 Task: Set the flamechart mouse wheel action to zoom.
Action: Mouse moved to (1392, 37)
Screenshot: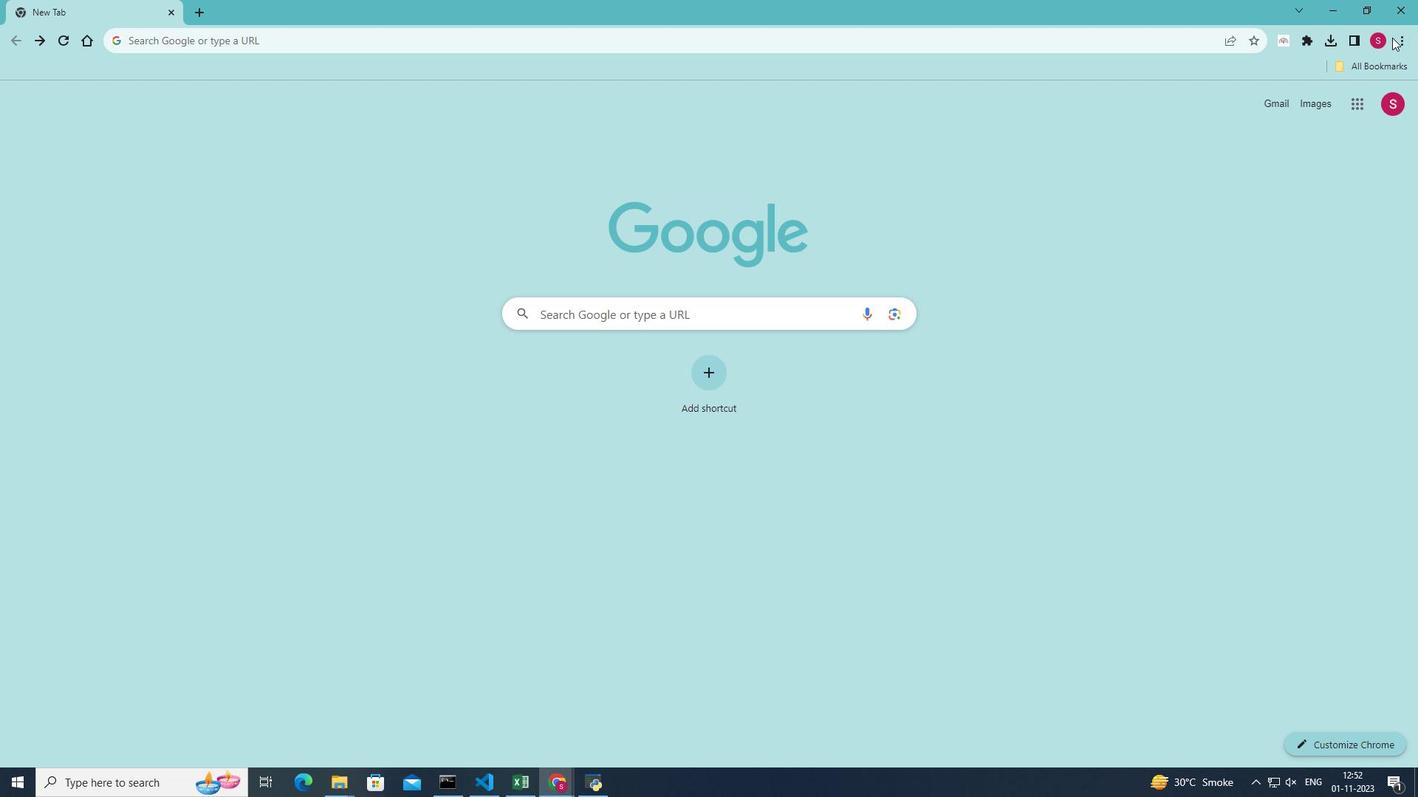 
Action: Mouse pressed left at (1392, 37)
Screenshot: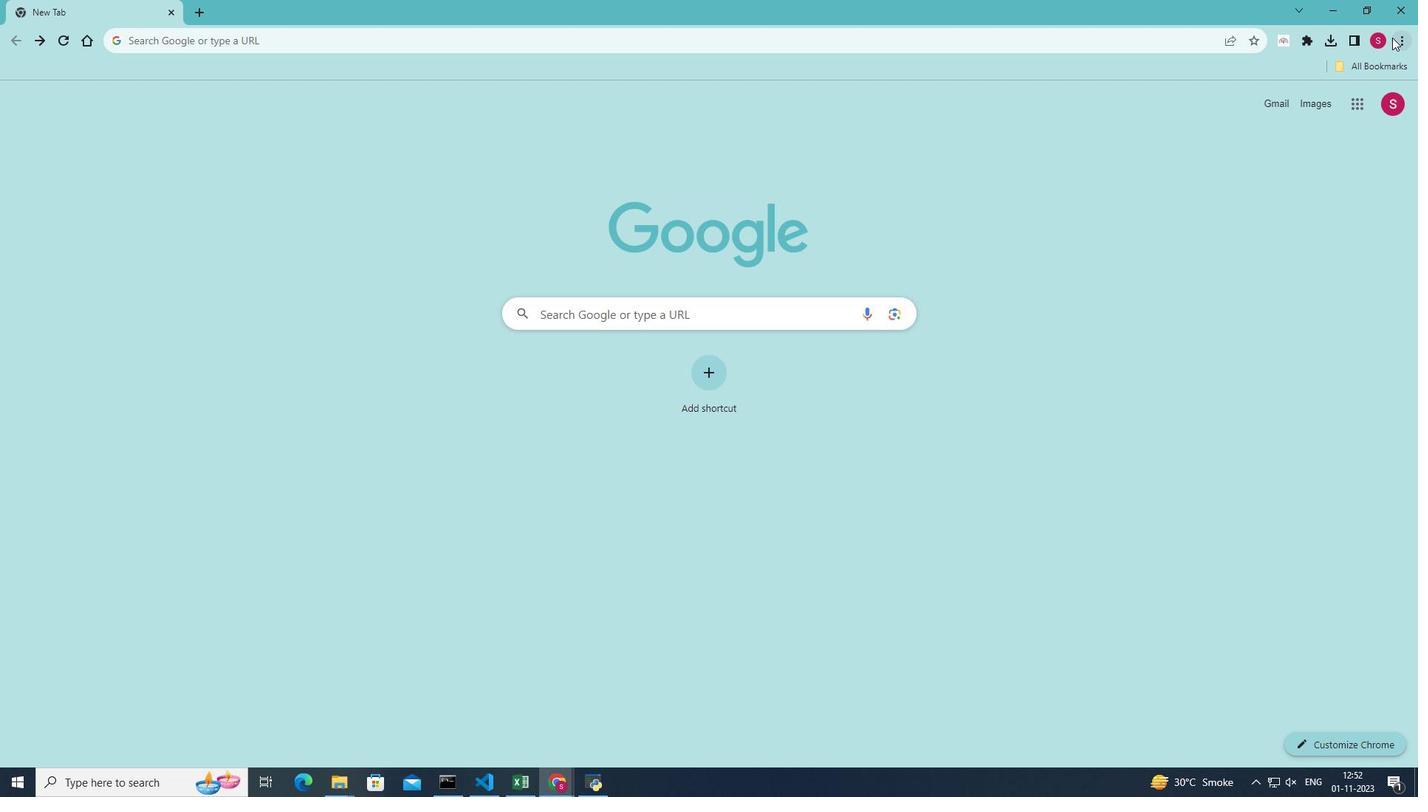 
Action: Mouse moved to (1234, 268)
Screenshot: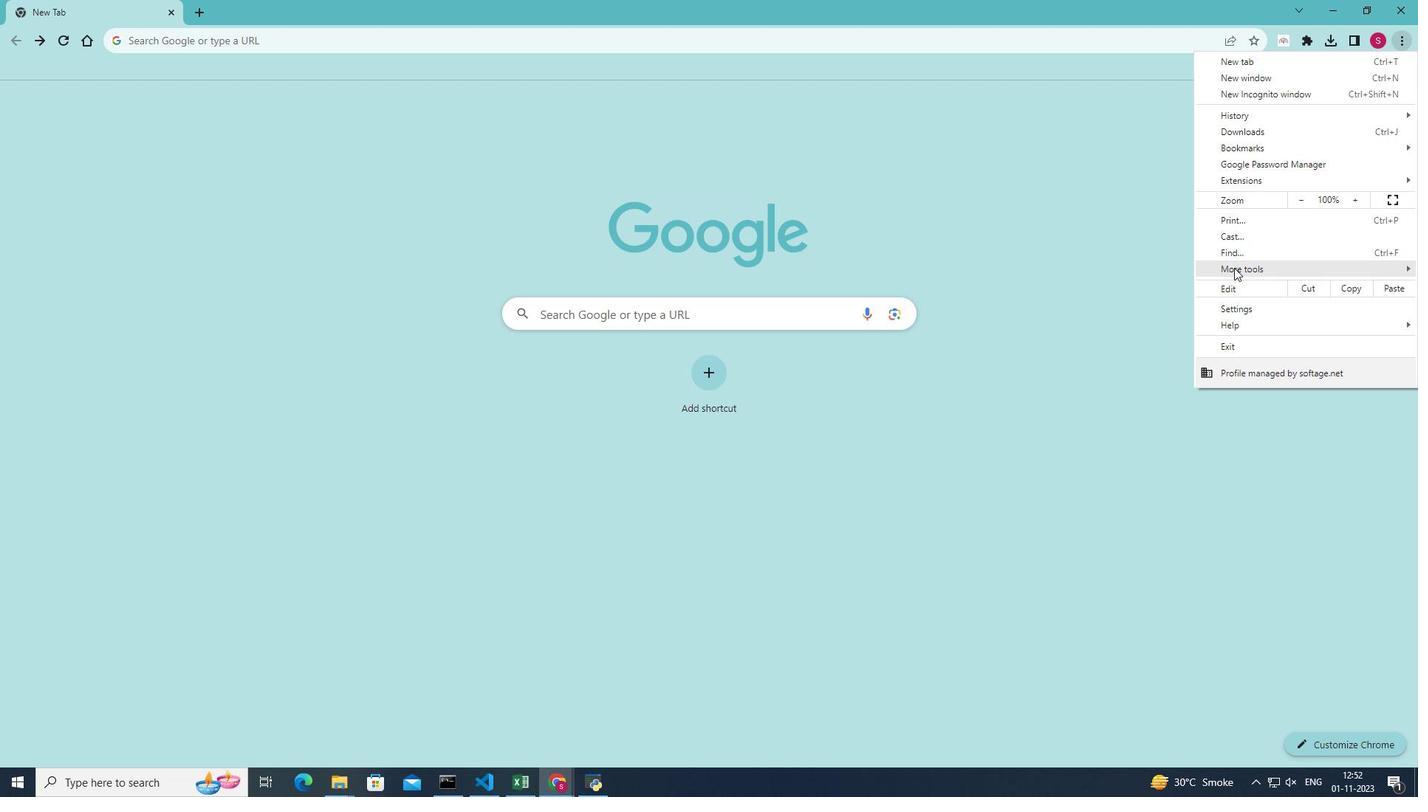 
Action: Mouse pressed left at (1234, 268)
Screenshot: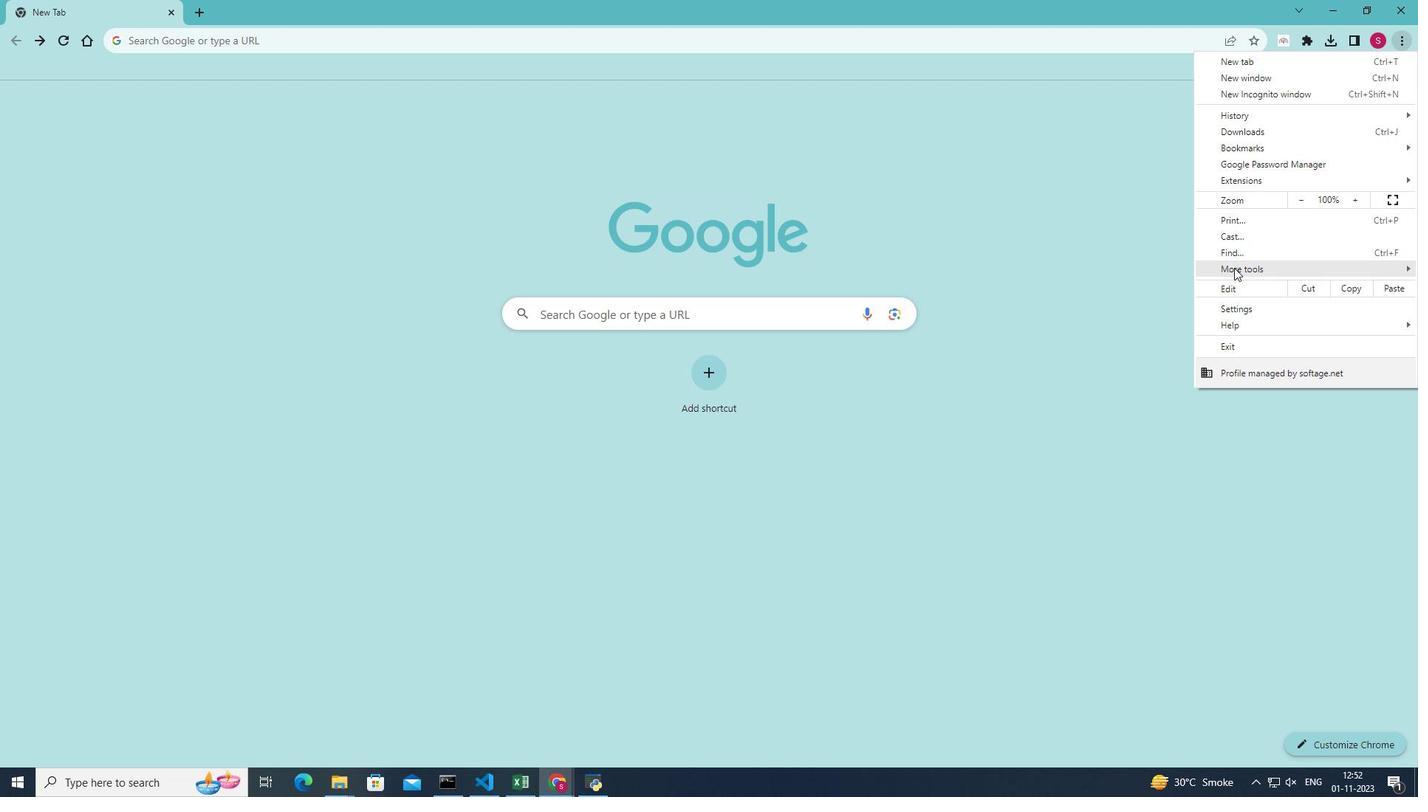 
Action: Mouse moved to (1095, 374)
Screenshot: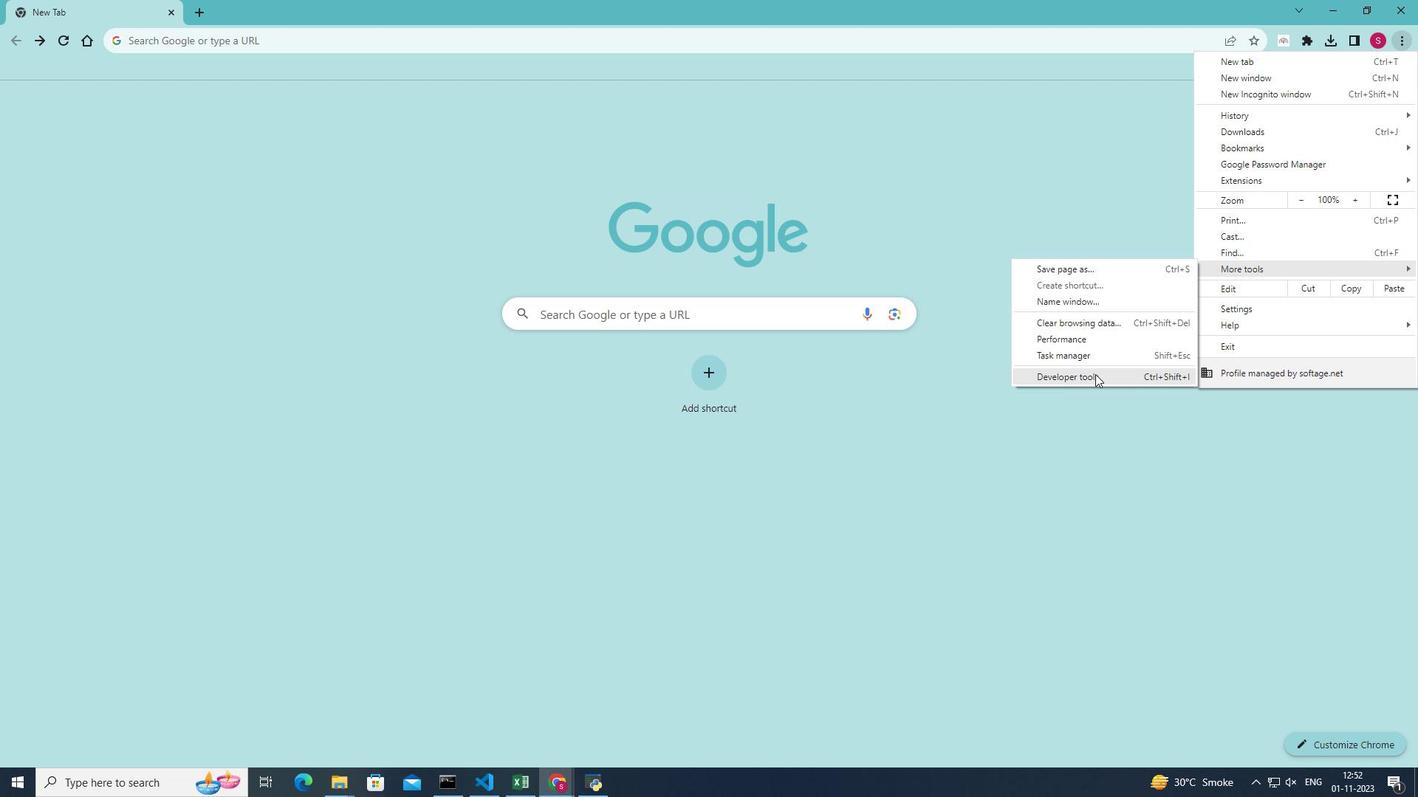 
Action: Mouse pressed left at (1095, 374)
Screenshot: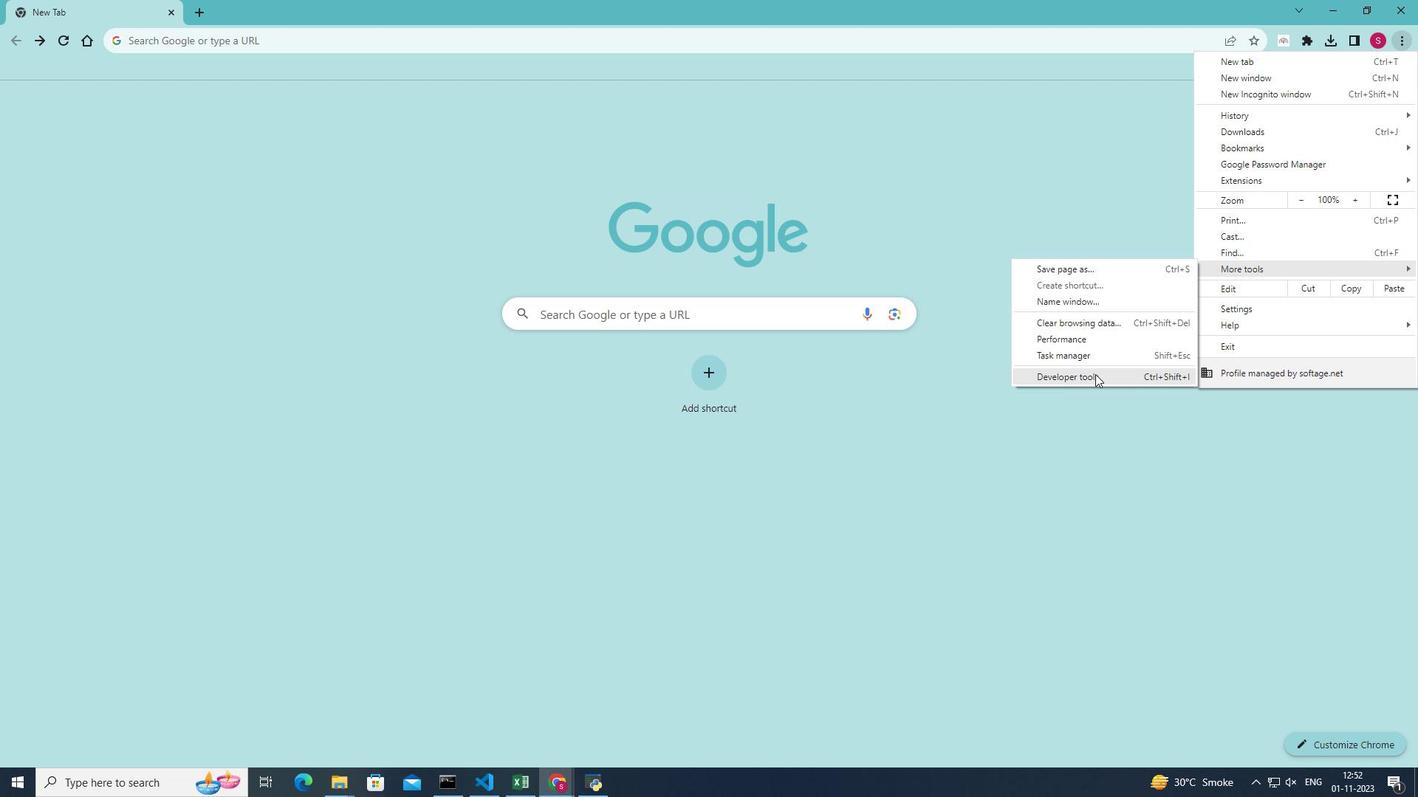 
Action: Mouse moved to (1362, 88)
Screenshot: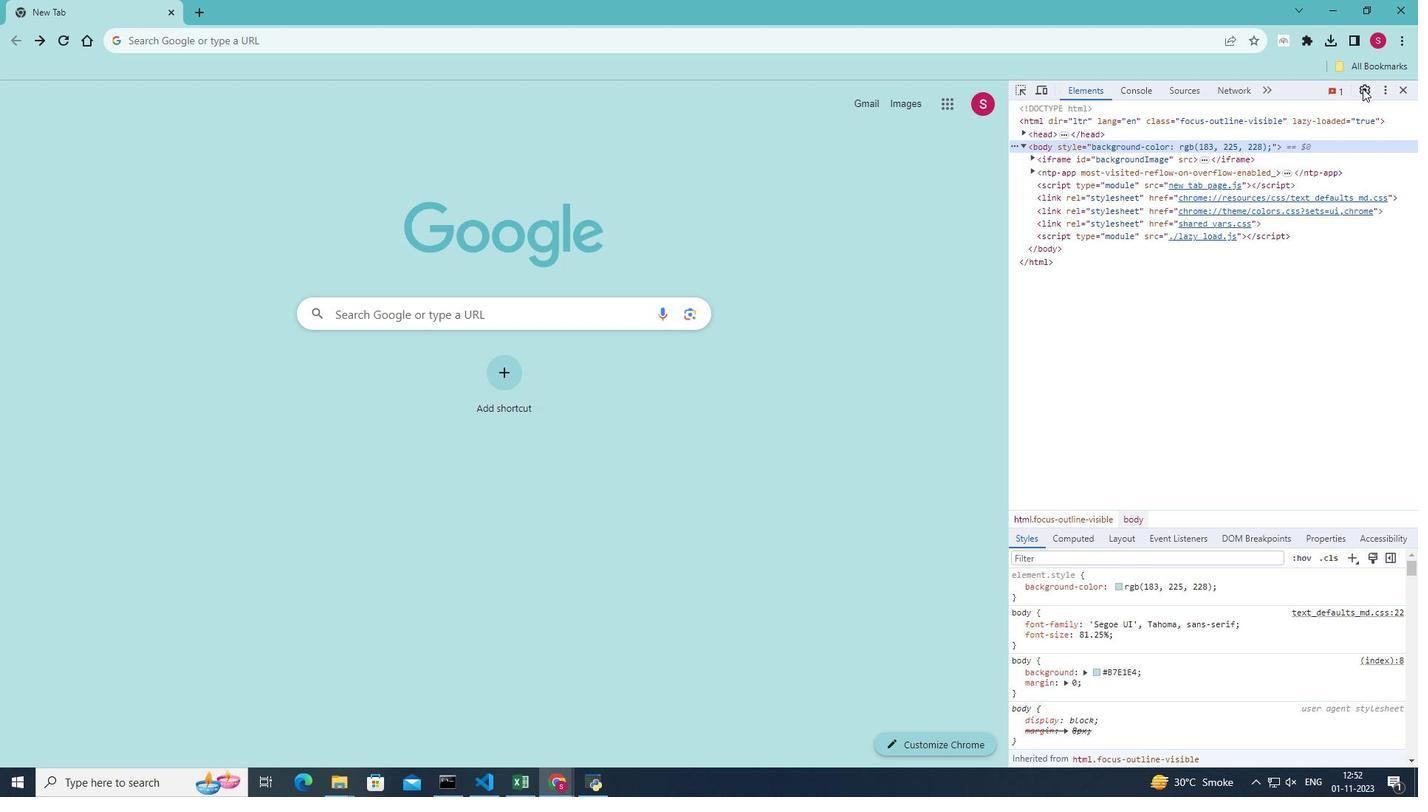 
Action: Mouse pressed left at (1362, 88)
Screenshot: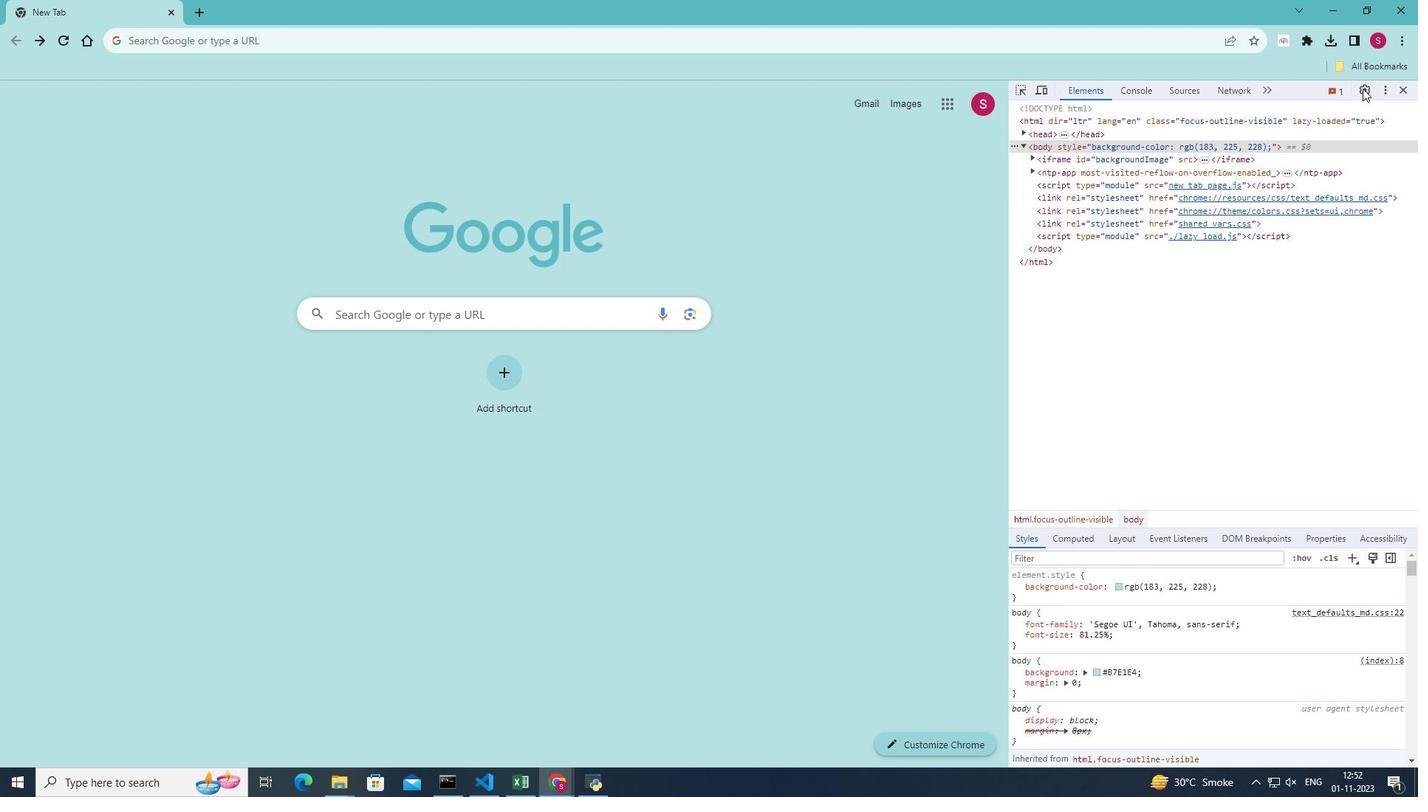 
Action: Mouse moved to (1301, 564)
Screenshot: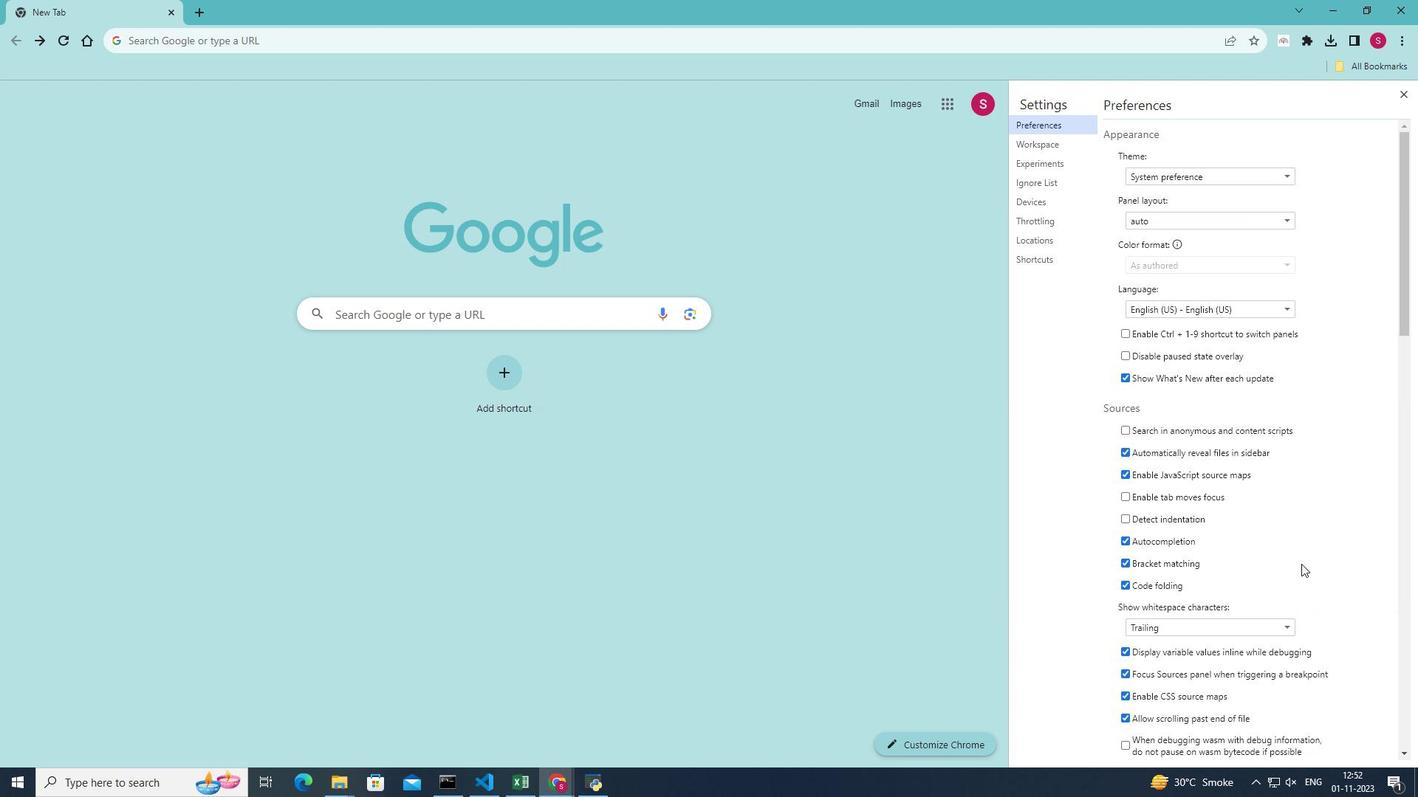 
Action: Mouse scrolled (1301, 563) with delta (0, 0)
Screenshot: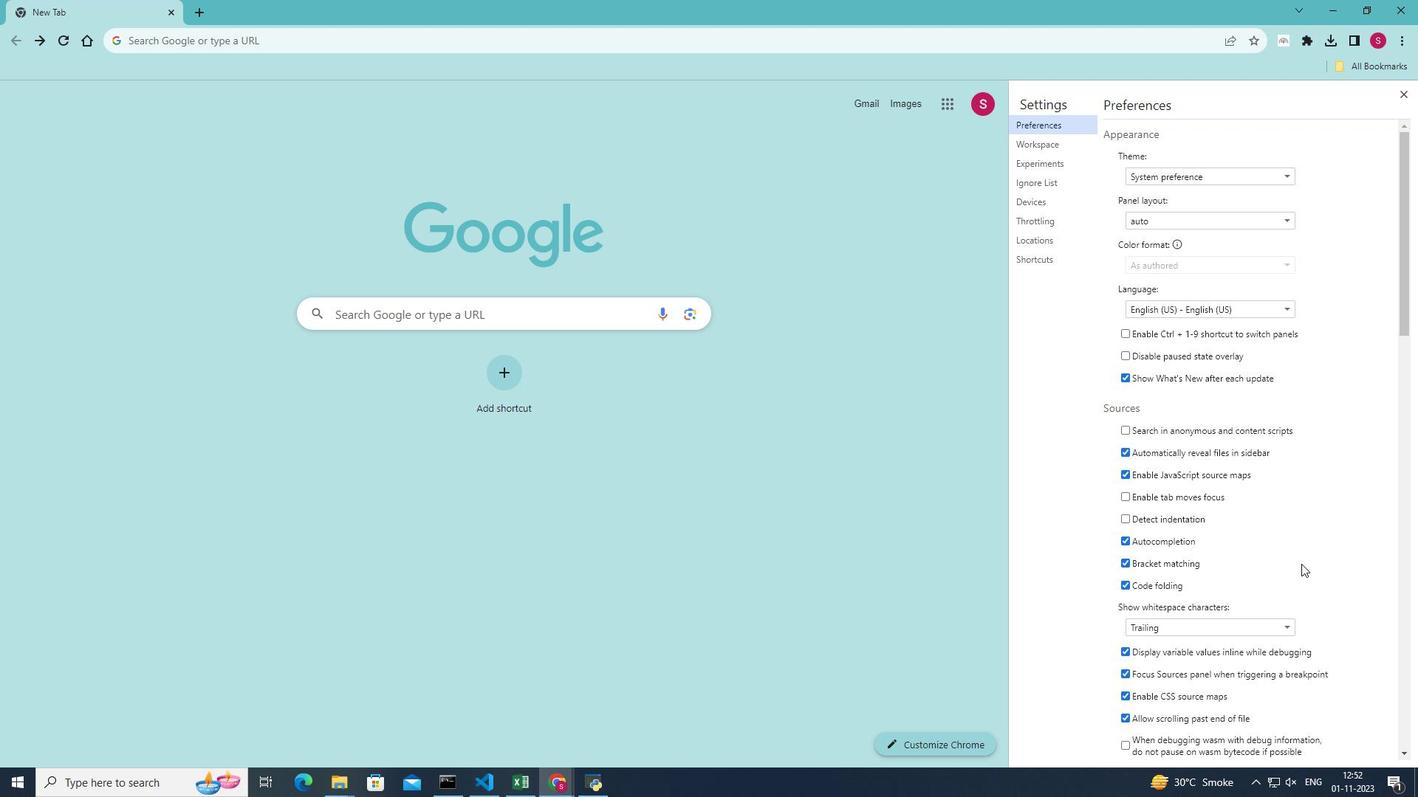 
Action: Mouse scrolled (1301, 563) with delta (0, 0)
Screenshot: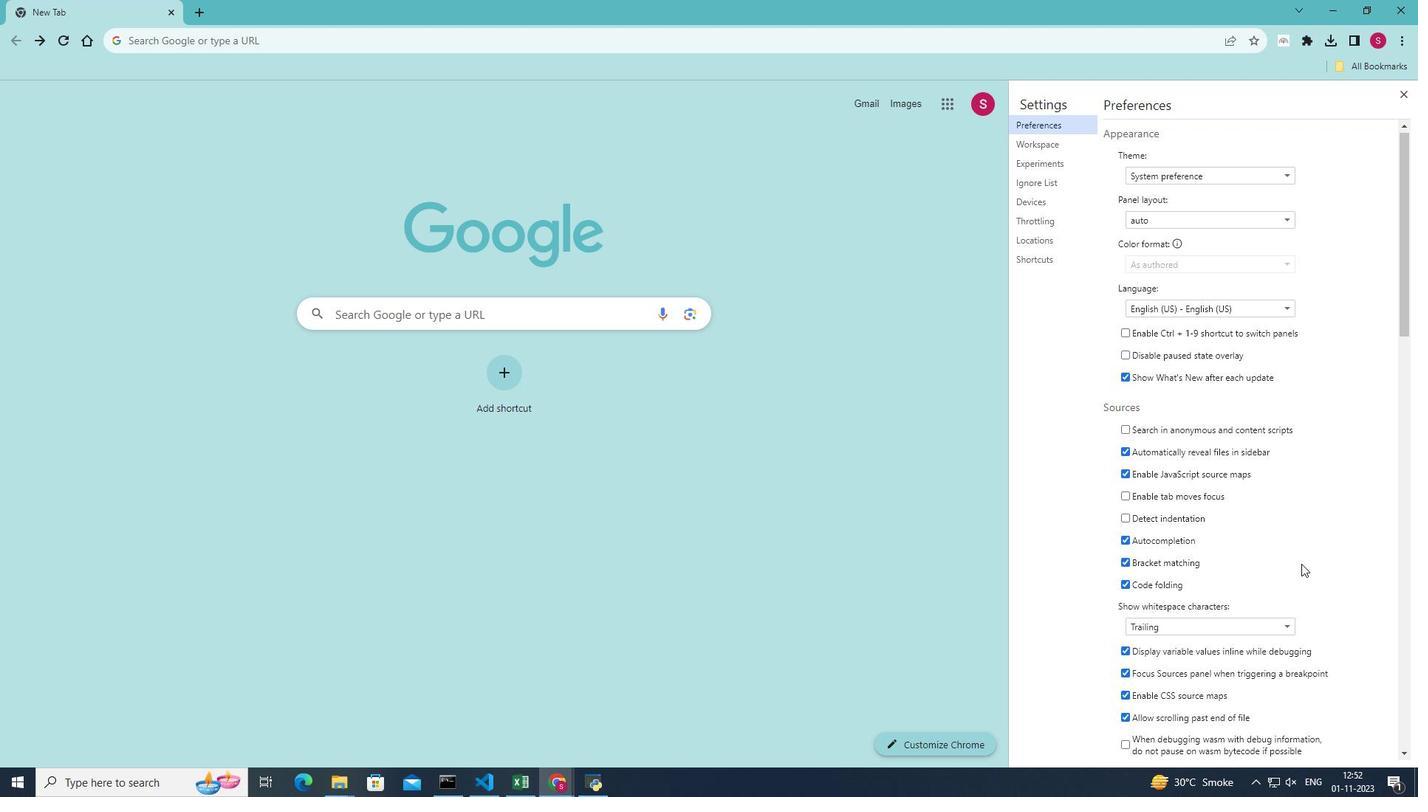 
Action: Mouse scrolled (1301, 563) with delta (0, 0)
Screenshot: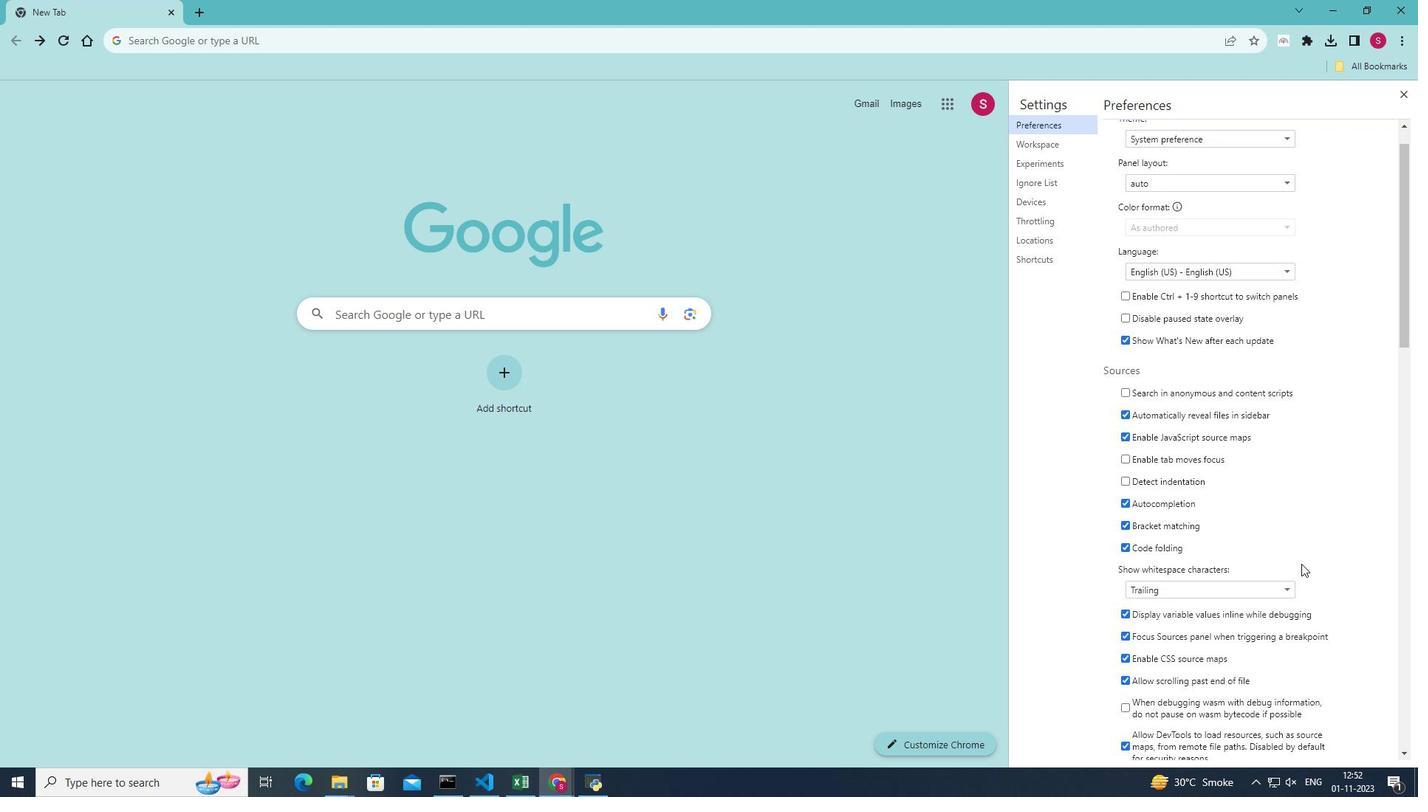 
Action: Mouse scrolled (1301, 563) with delta (0, 0)
Screenshot: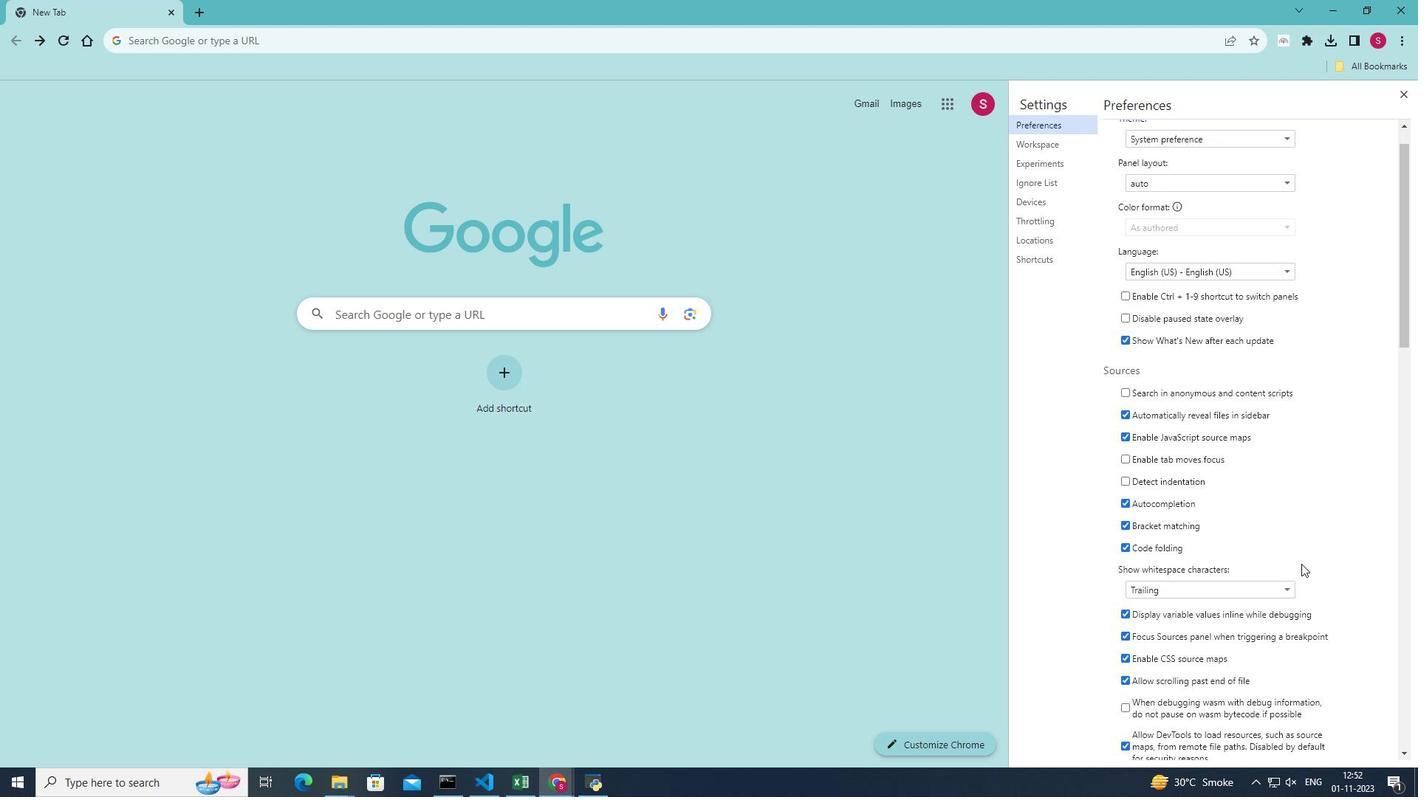 
Action: Mouse scrolled (1301, 563) with delta (0, 0)
Screenshot: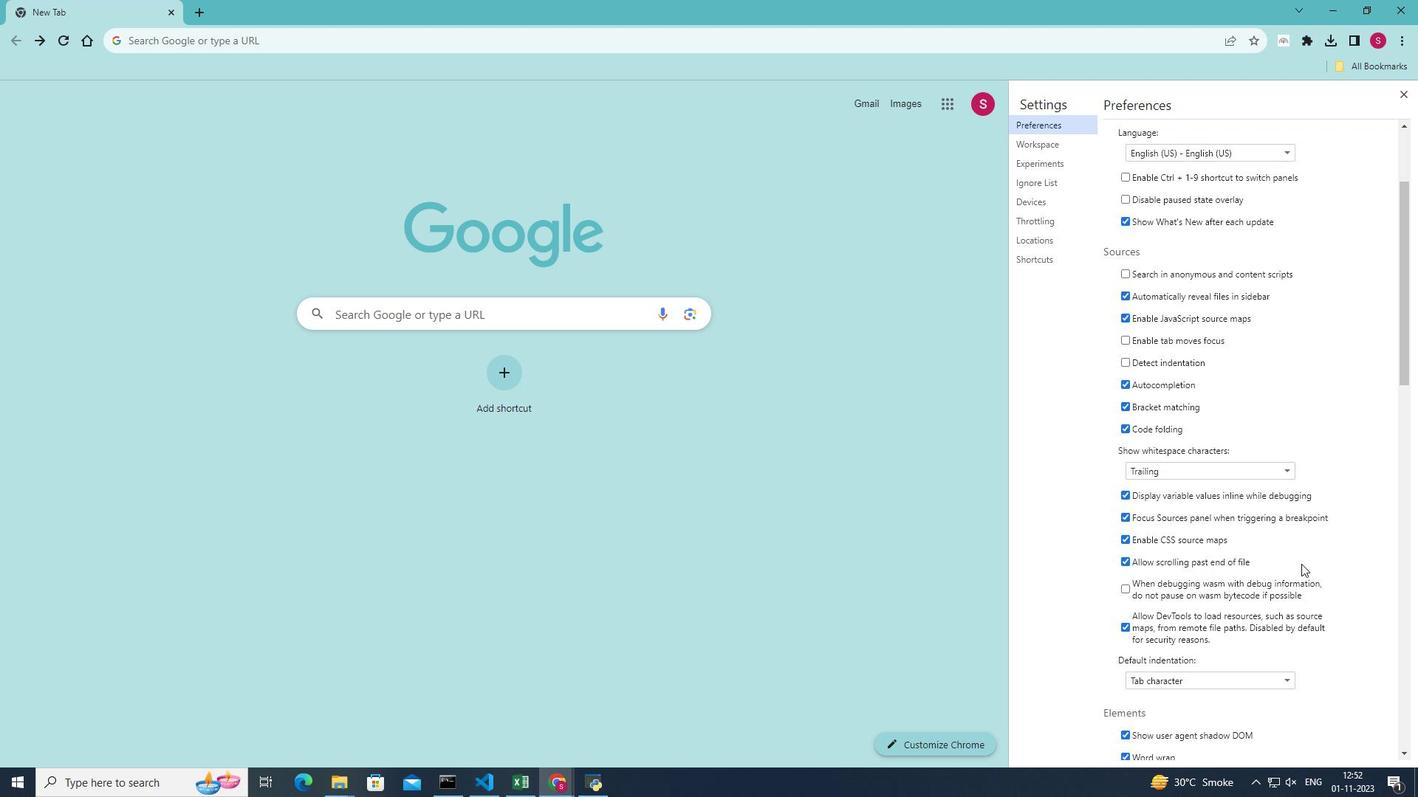 
Action: Mouse scrolled (1301, 563) with delta (0, 0)
Screenshot: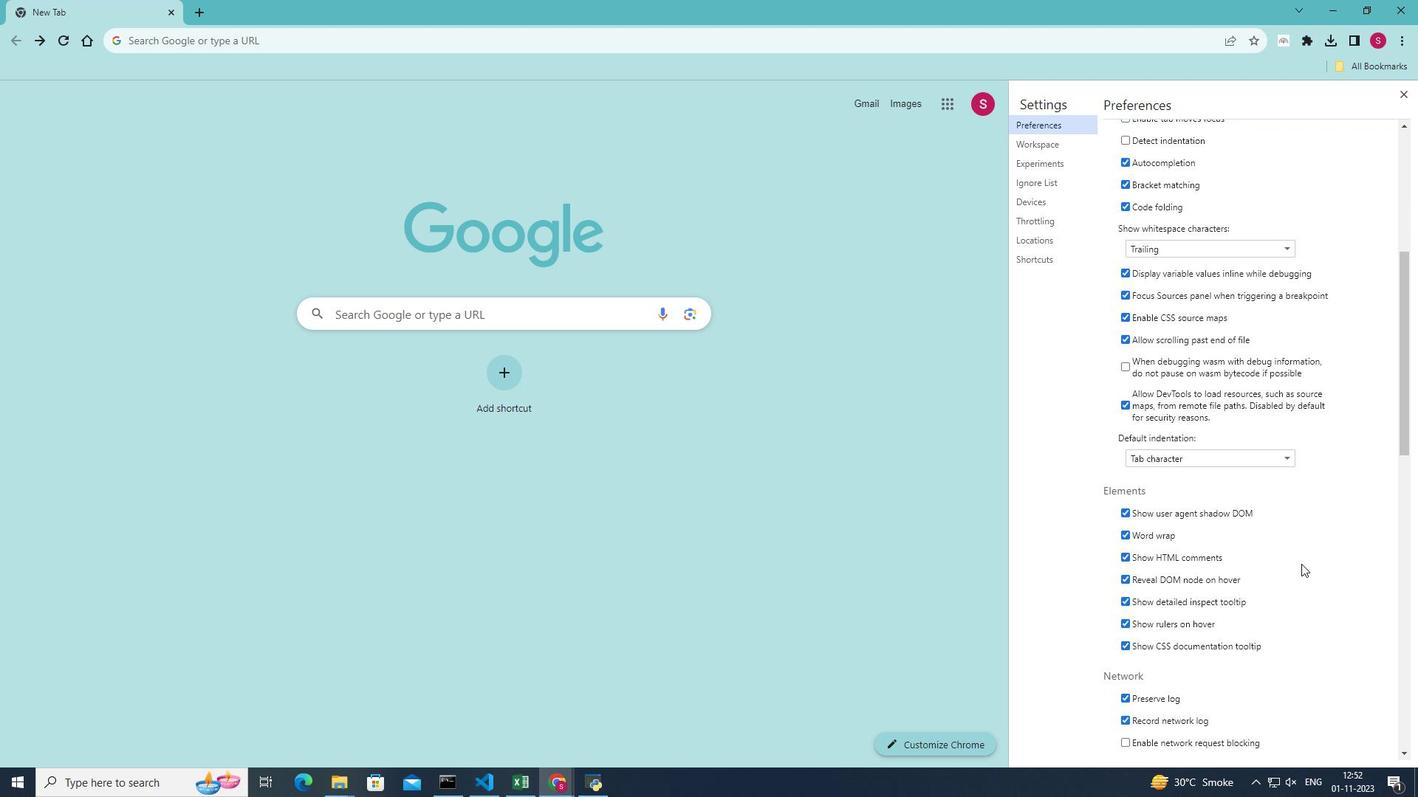 
Action: Mouse scrolled (1301, 563) with delta (0, 0)
Screenshot: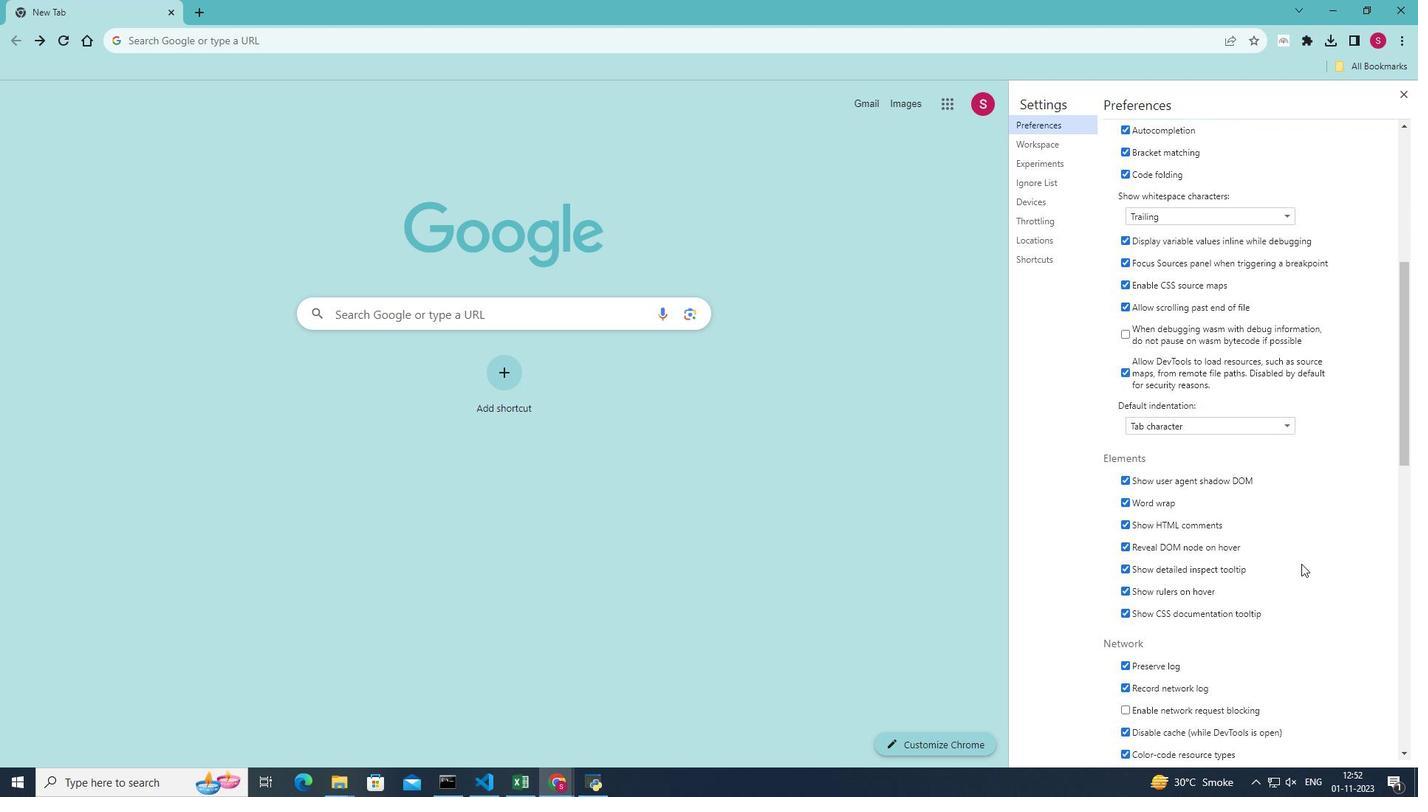
Action: Mouse scrolled (1301, 563) with delta (0, 0)
Screenshot: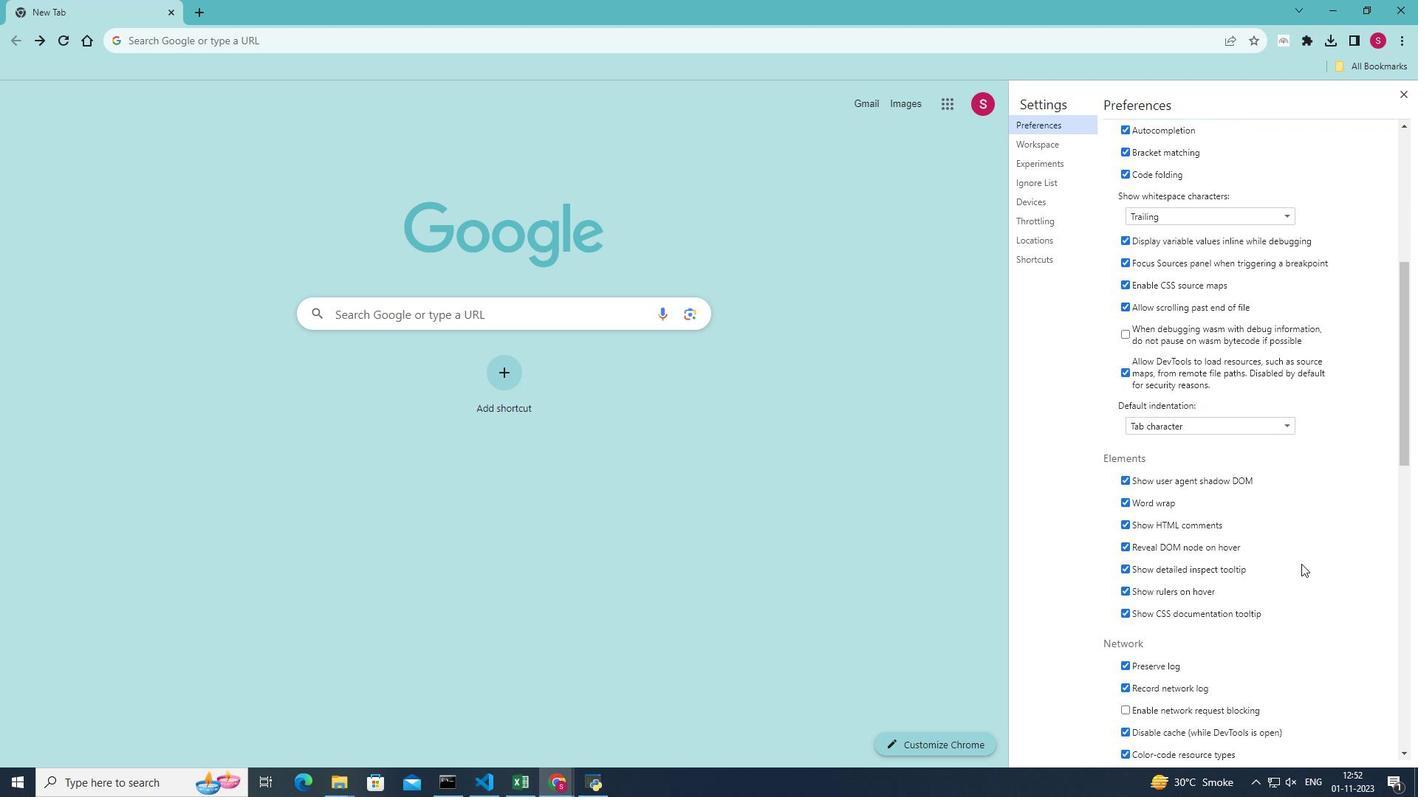 
Action: Mouse scrolled (1301, 563) with delta (0, 0)
Screenshot: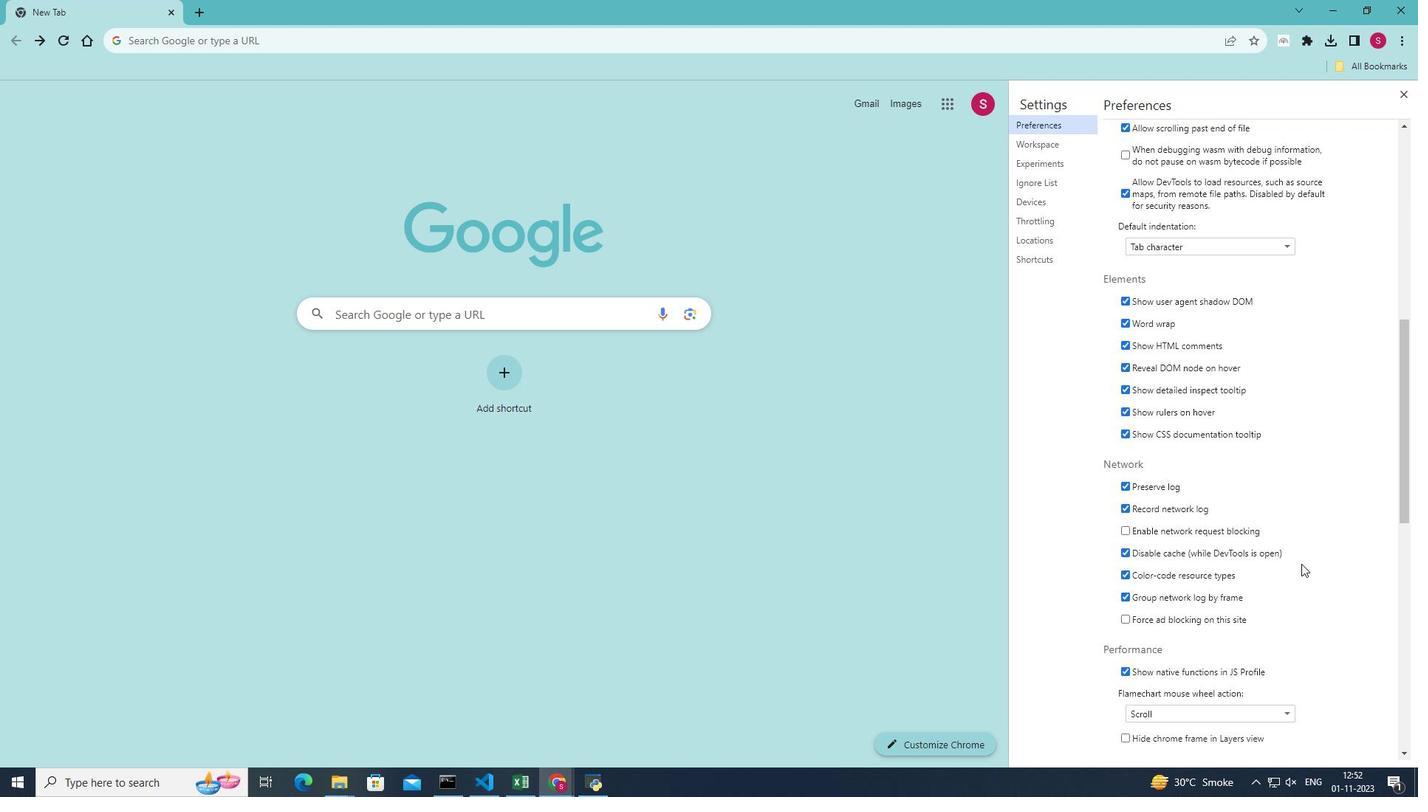 
Action: Mouse scrolled (1301, 563) with delta (0, 0)
Screenshot: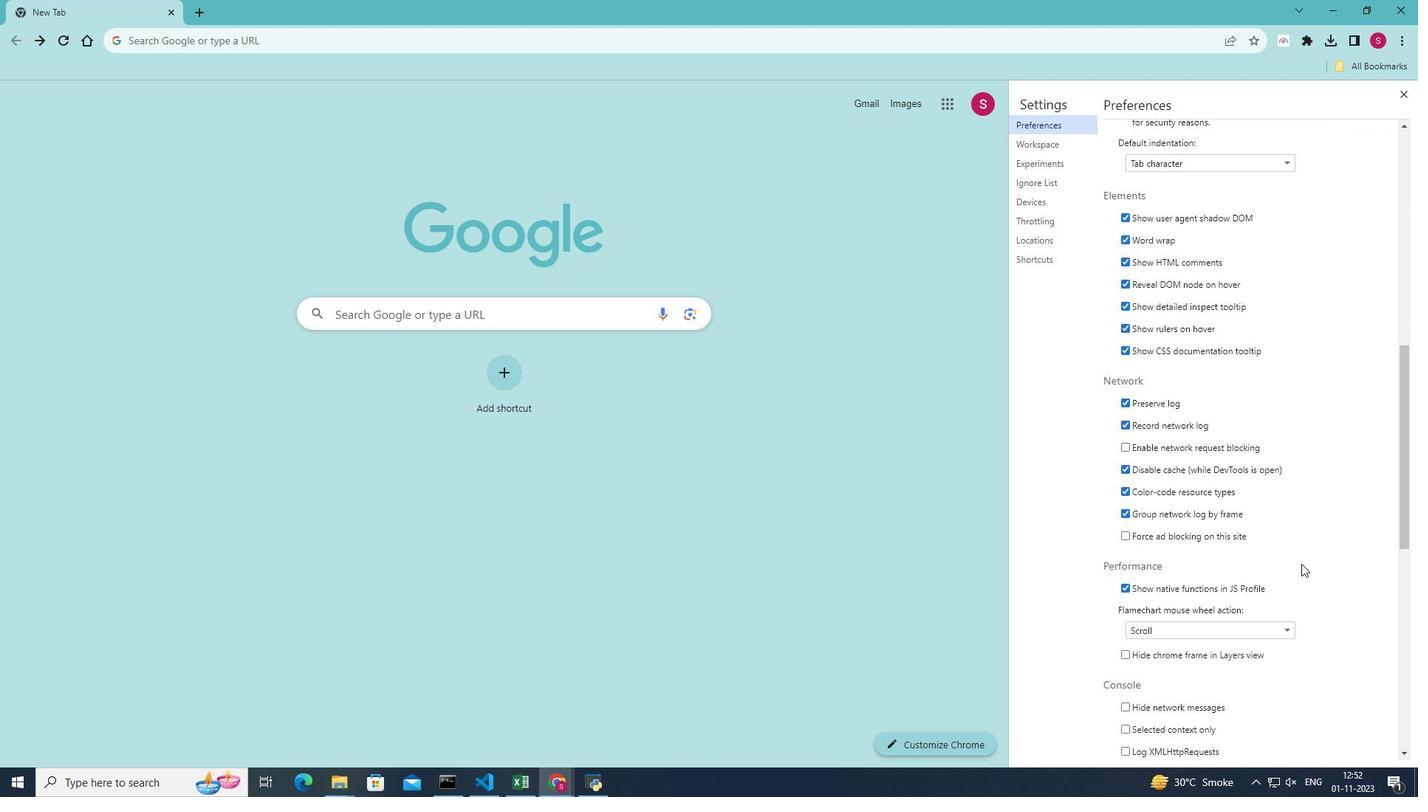 
Action: Mouse scrolled (1301, 563) with delta (0, 0)
Screenshot: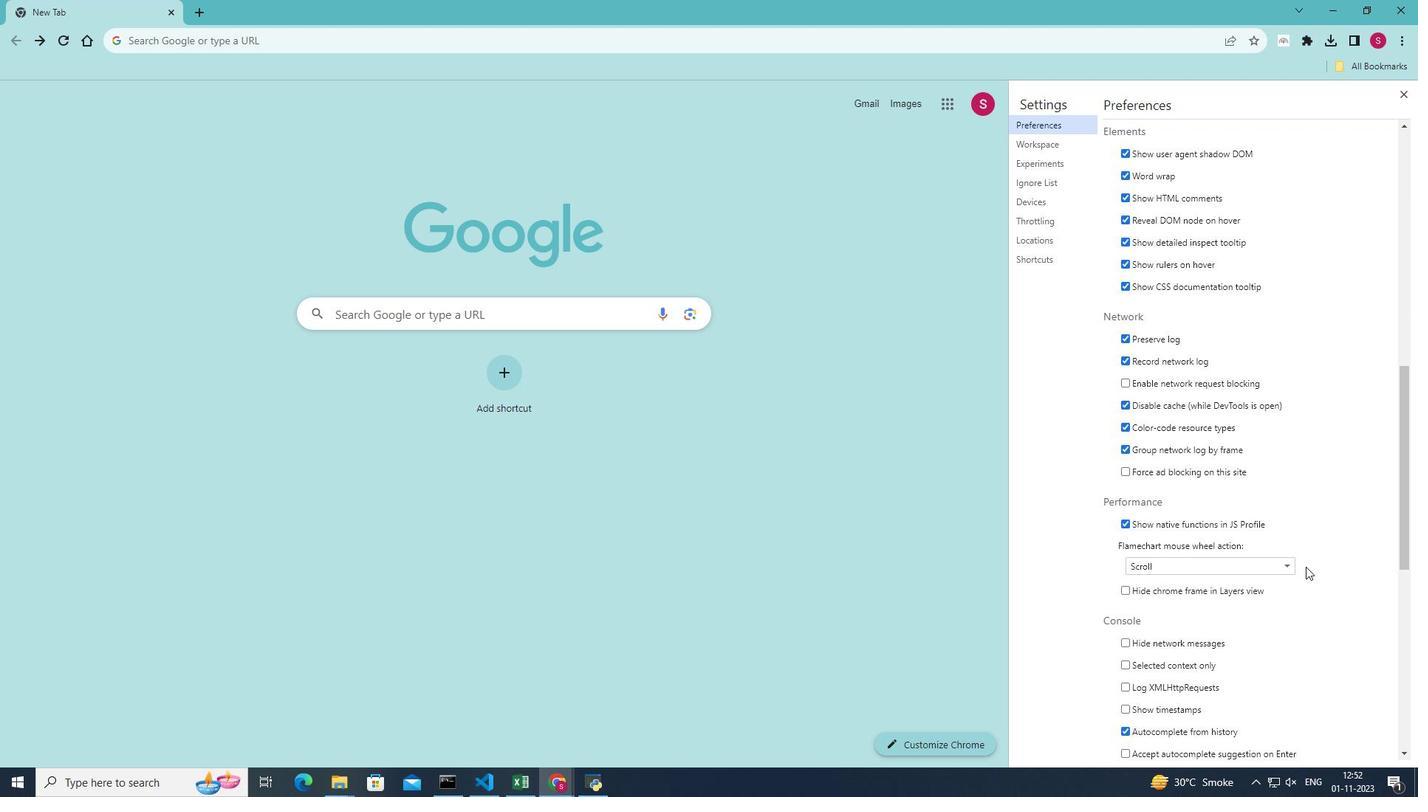 
Action: Mouse moved to (1308, 567)
Screenshot: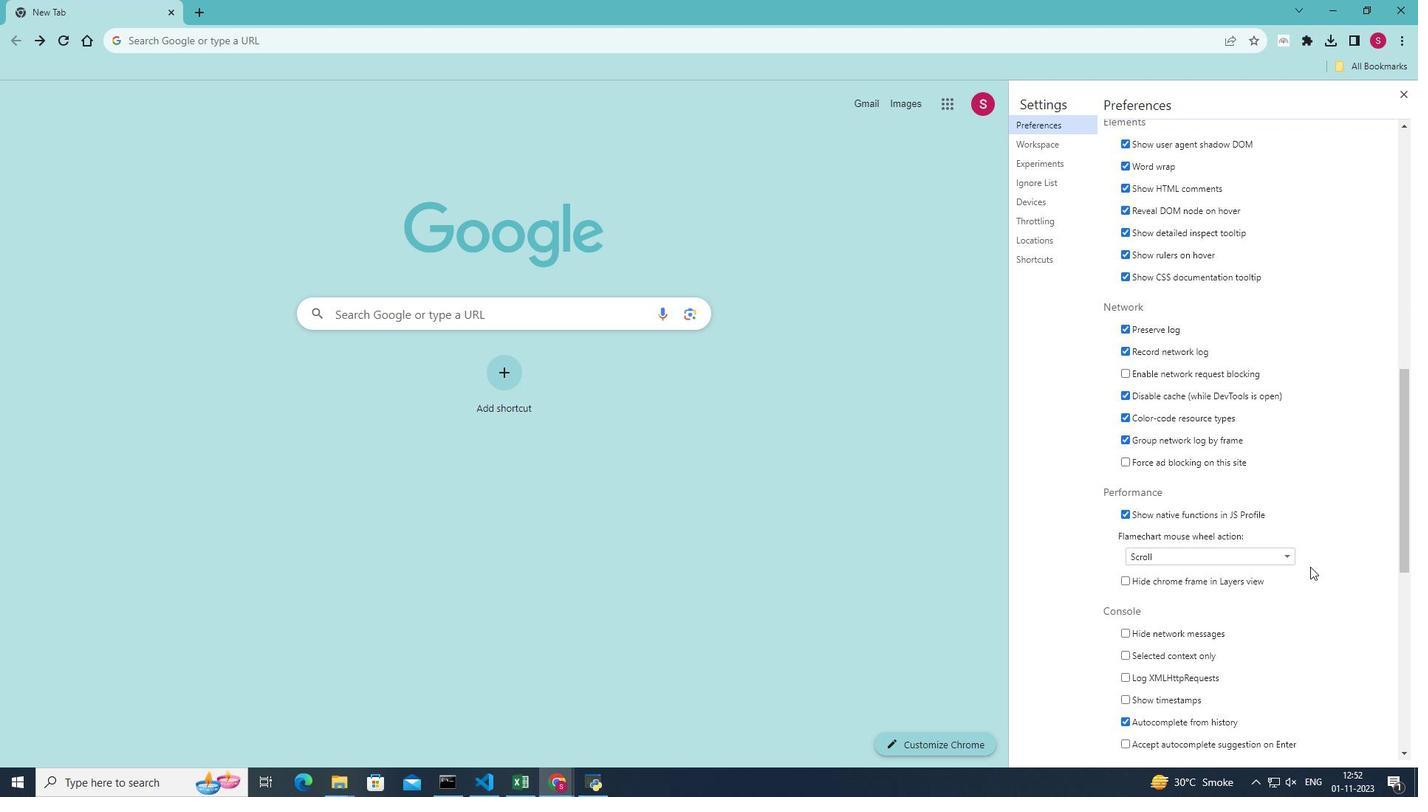 
Action: Mouse scrolled (1308, 566) with delta (0, 0)
Screenshot: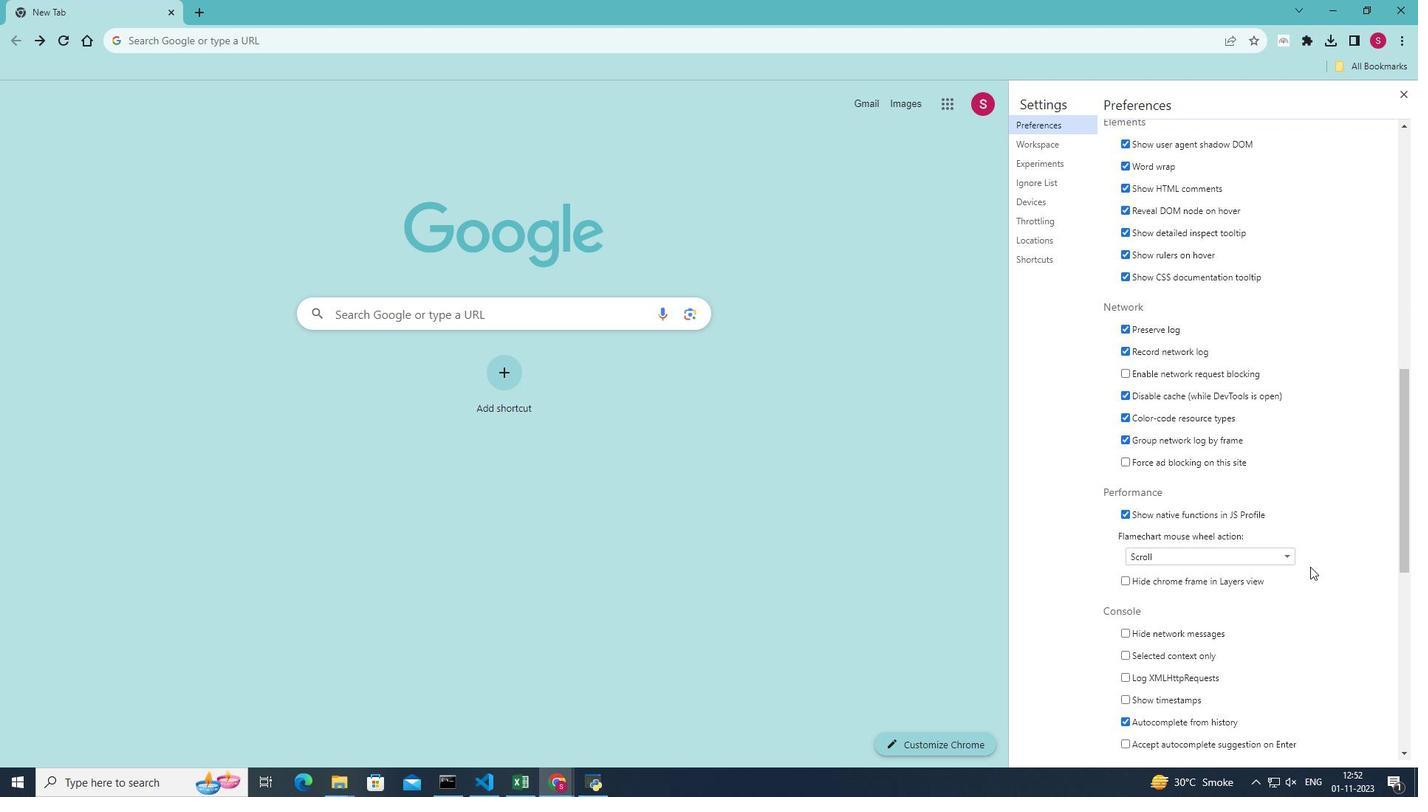 
Action: Mouse moved to (1310, 567)
Screenshot: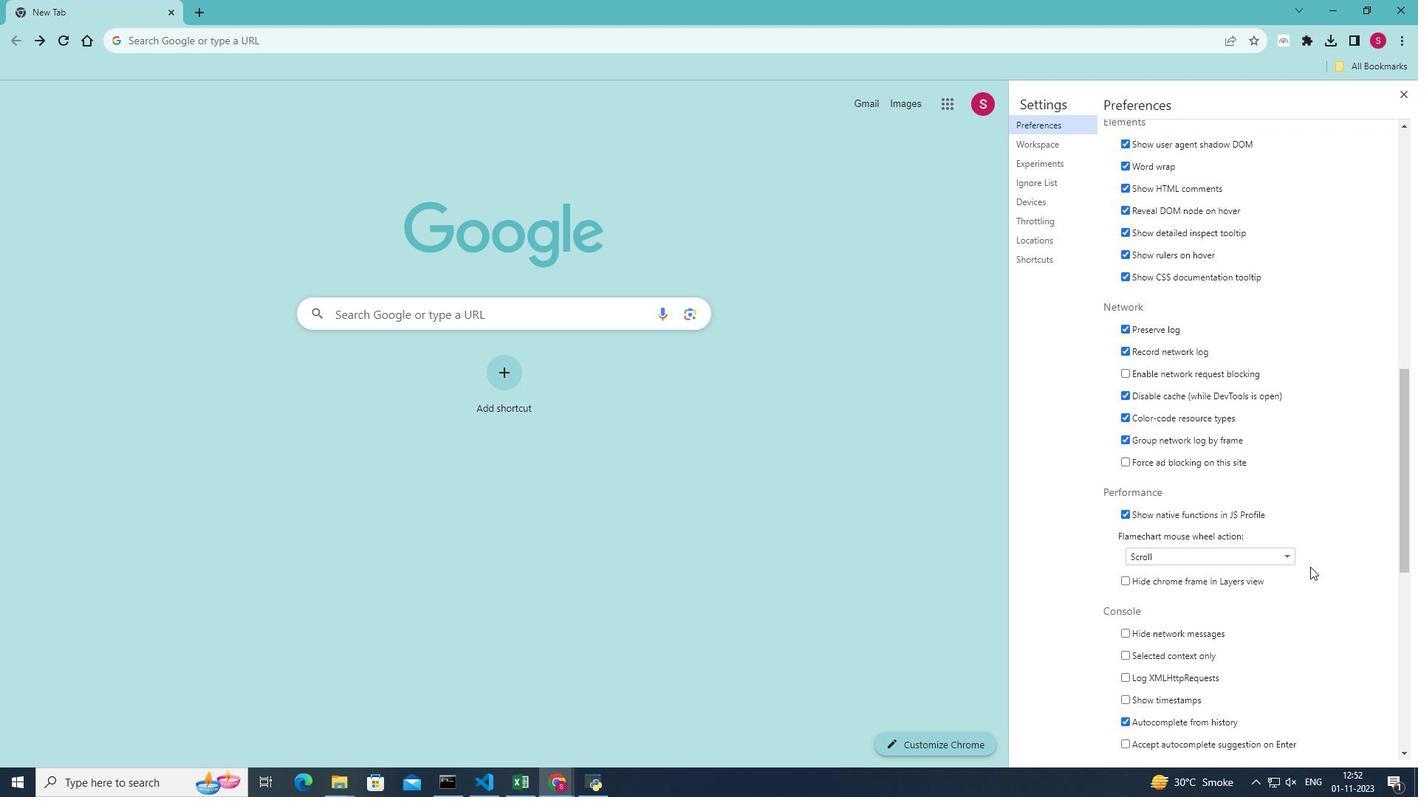 
Action: Mouse scrolled (1310, 566) with delta (0, 0)
Screenshot: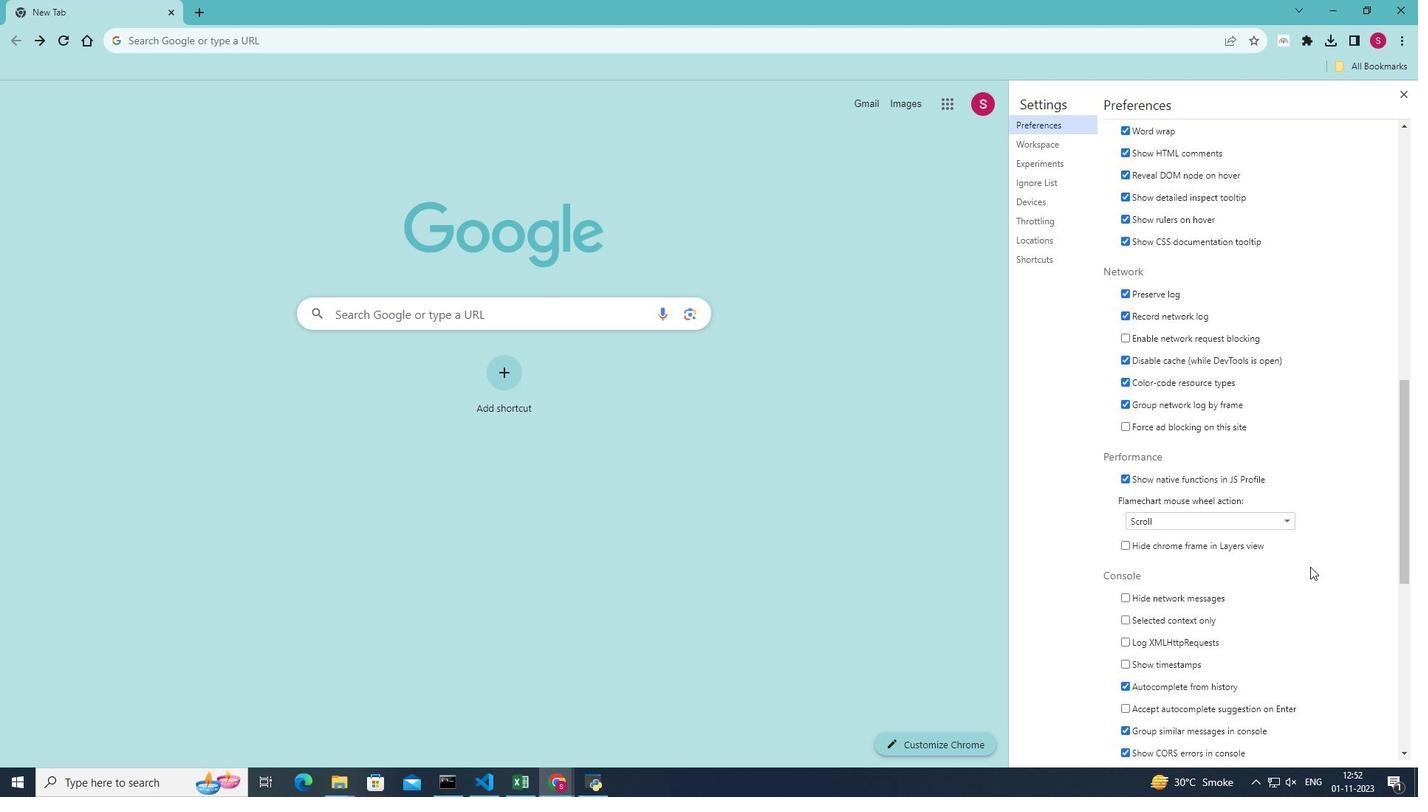 
Action: Mouse moved to (1255, 336)
Screenshot: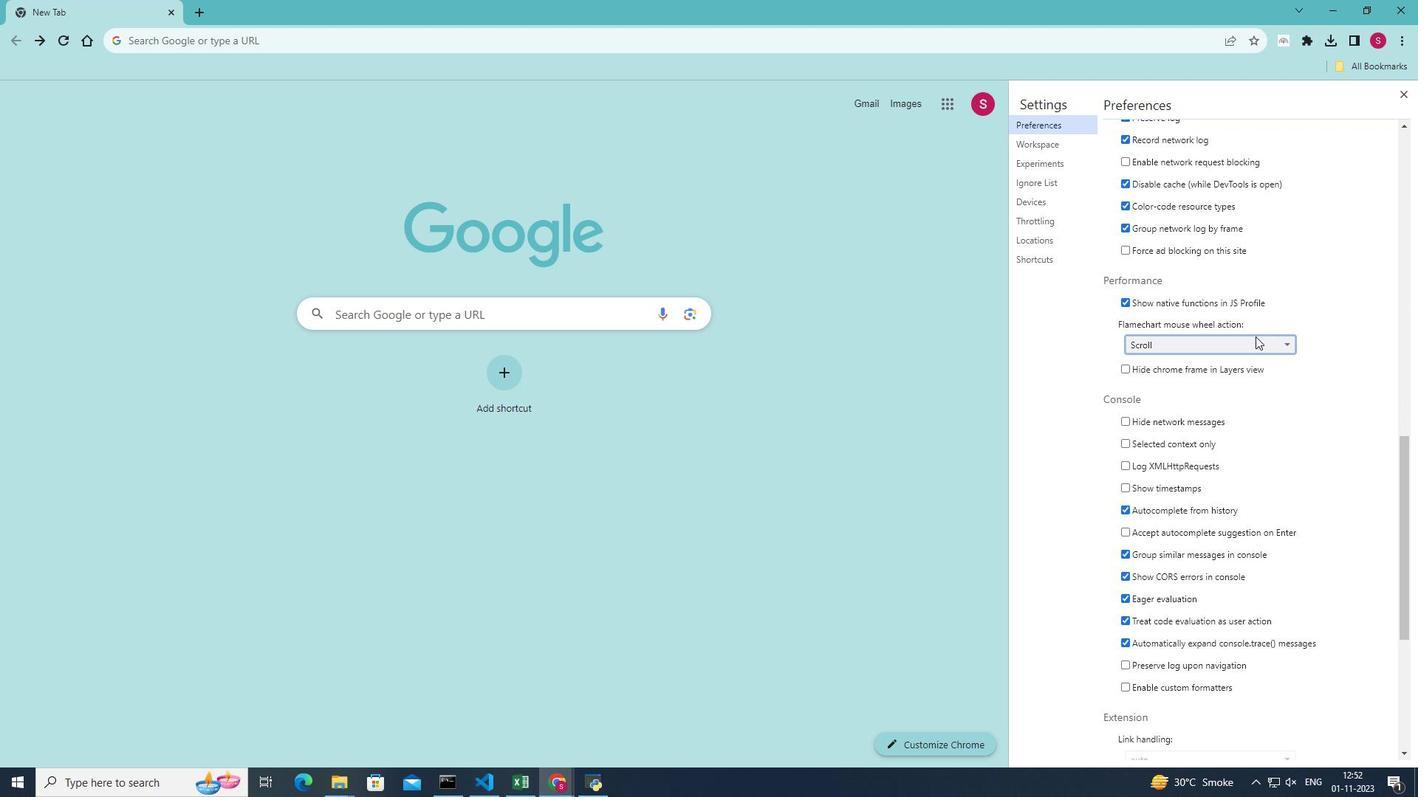 
Action: Mouse pressed left at (1255, 336)
Screenshot: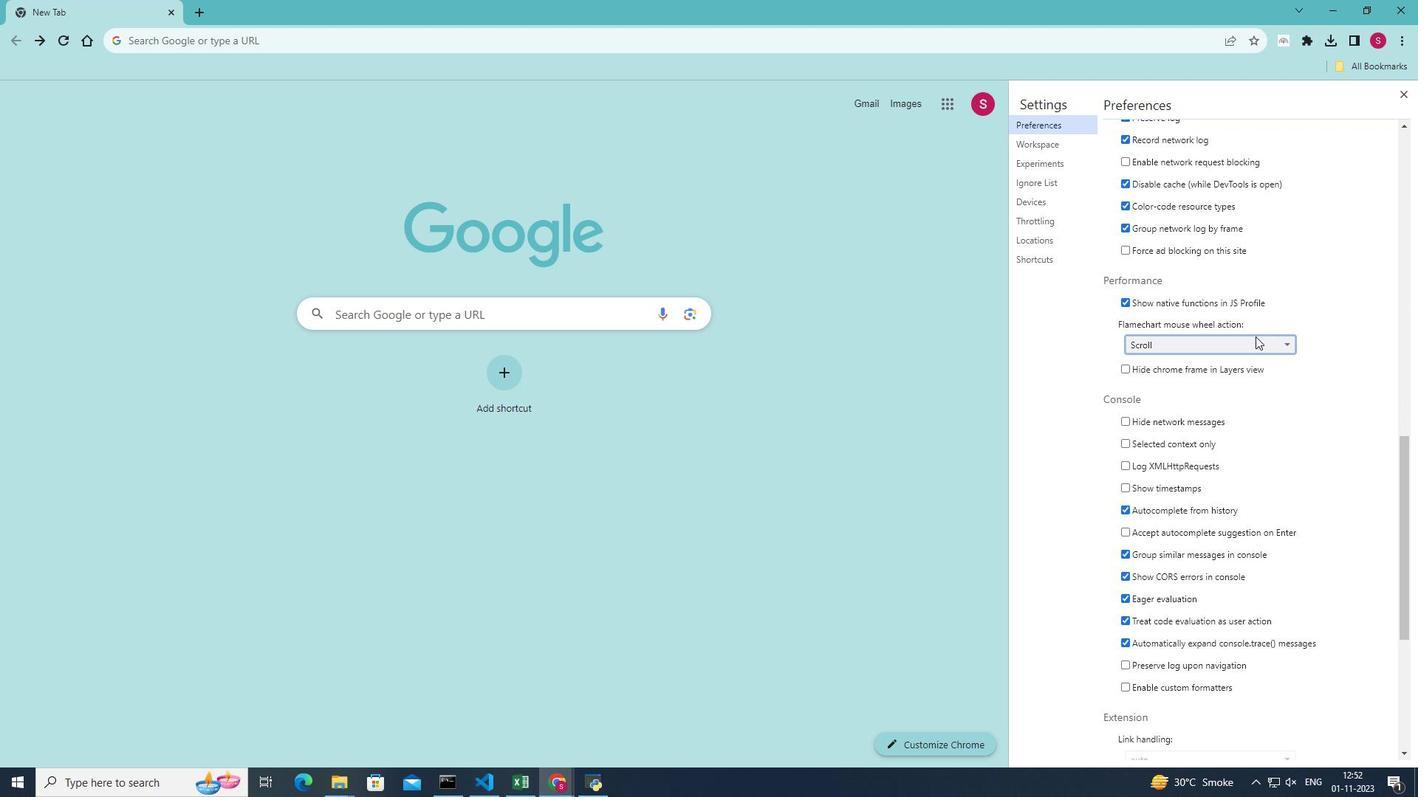 
Action: Mouse moved to (1155, 368)
Screenshot: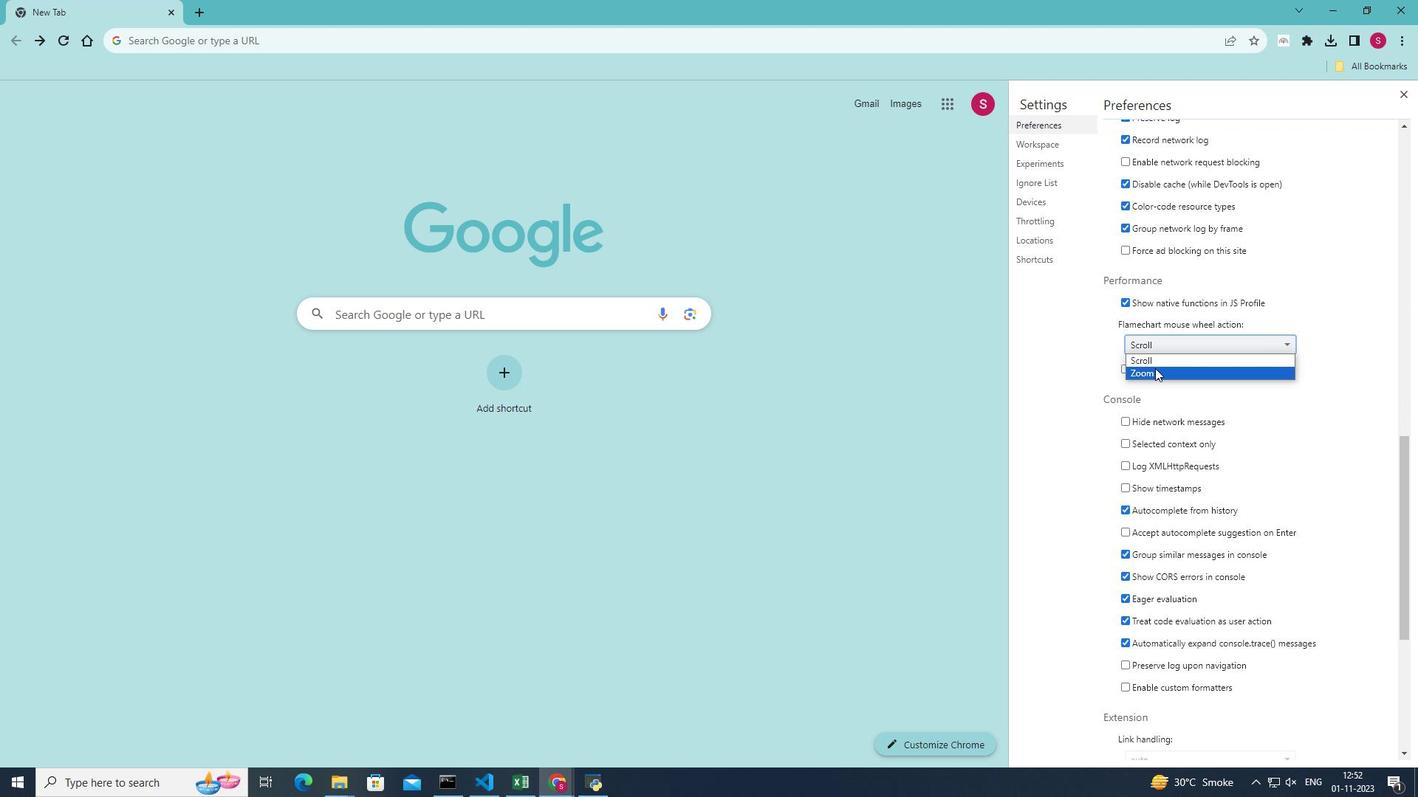 
Action: Mouse pressed left at (1155, 368)
Screenshot: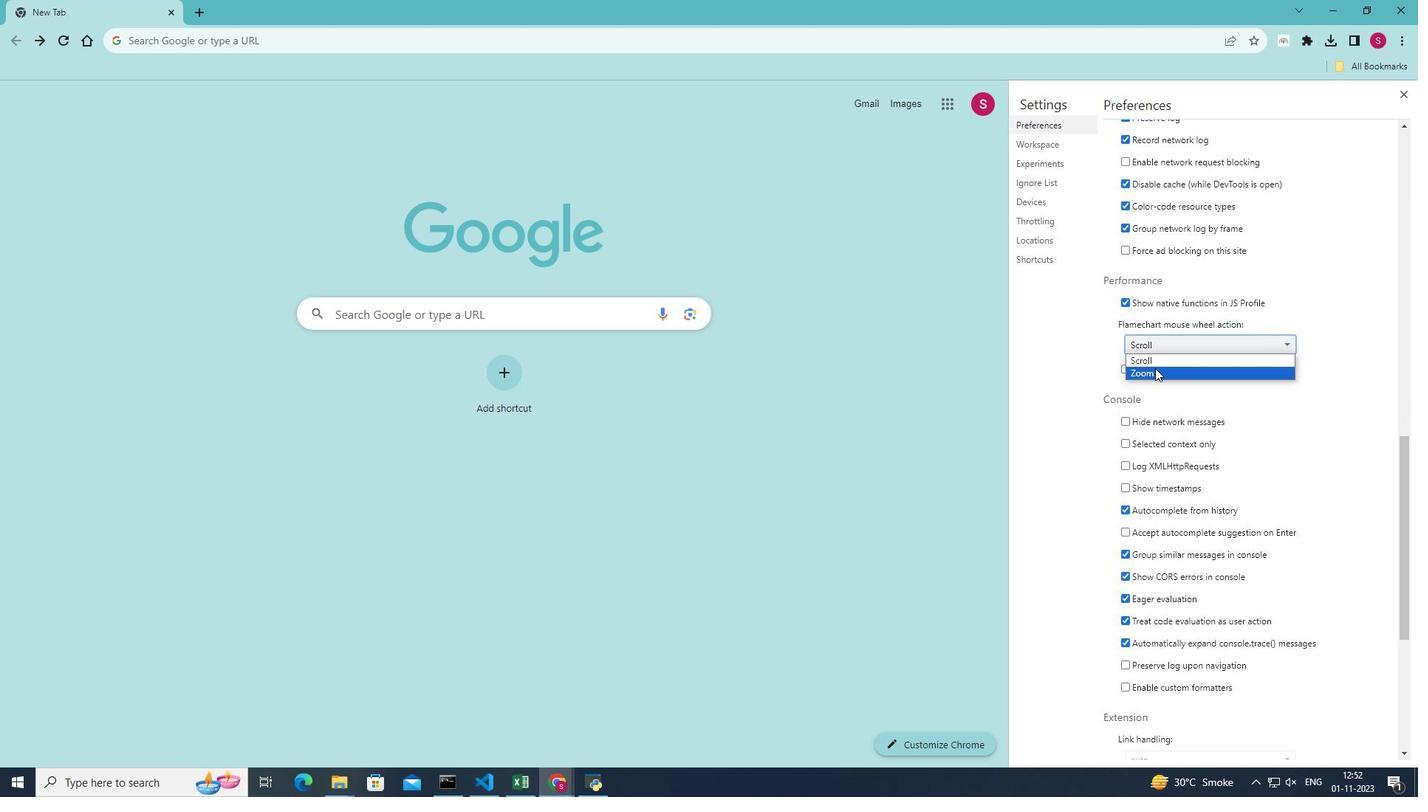 
Action: Mouse moved to (1305, 283)
Screenshot: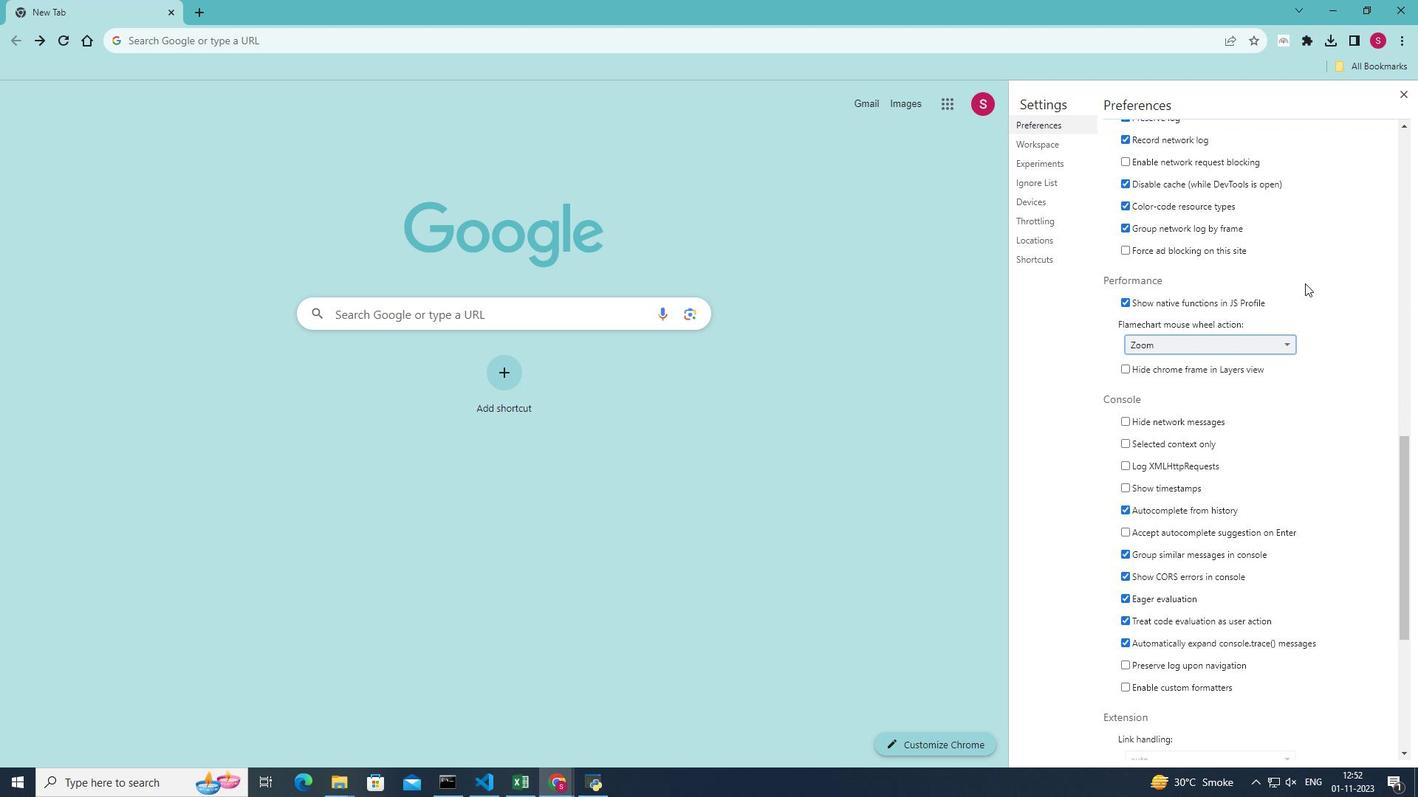 
